 Task: In the 'Other bookmarks' folder, edit the name of the bookmark 'google' to 'www.google.com'.
Action: Mouse moved to (1053, 30)
Screenshot: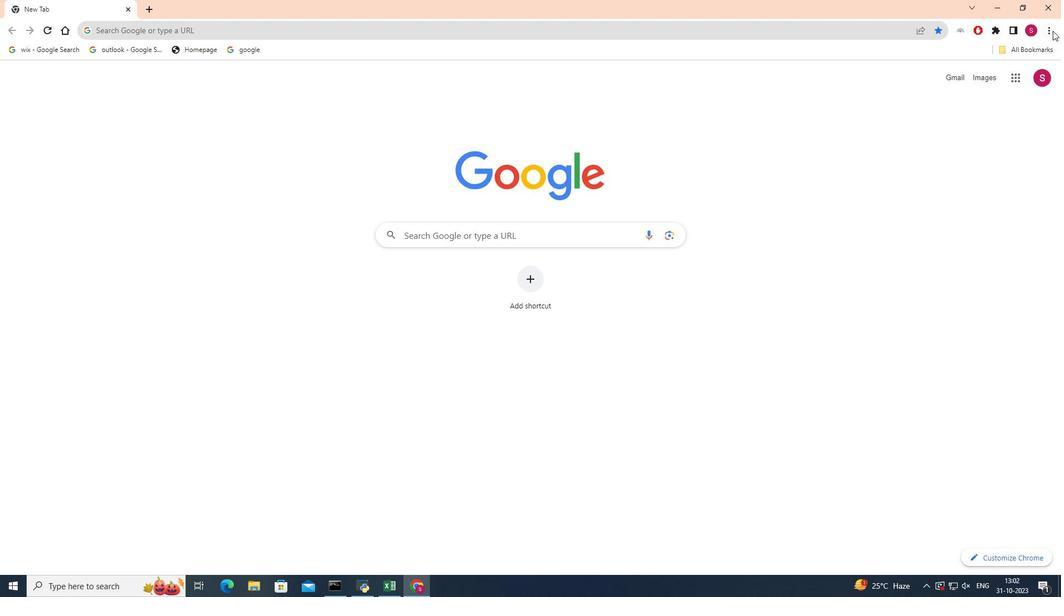 
Action: Mouse pressed left at (1053, 30)
Screenshot: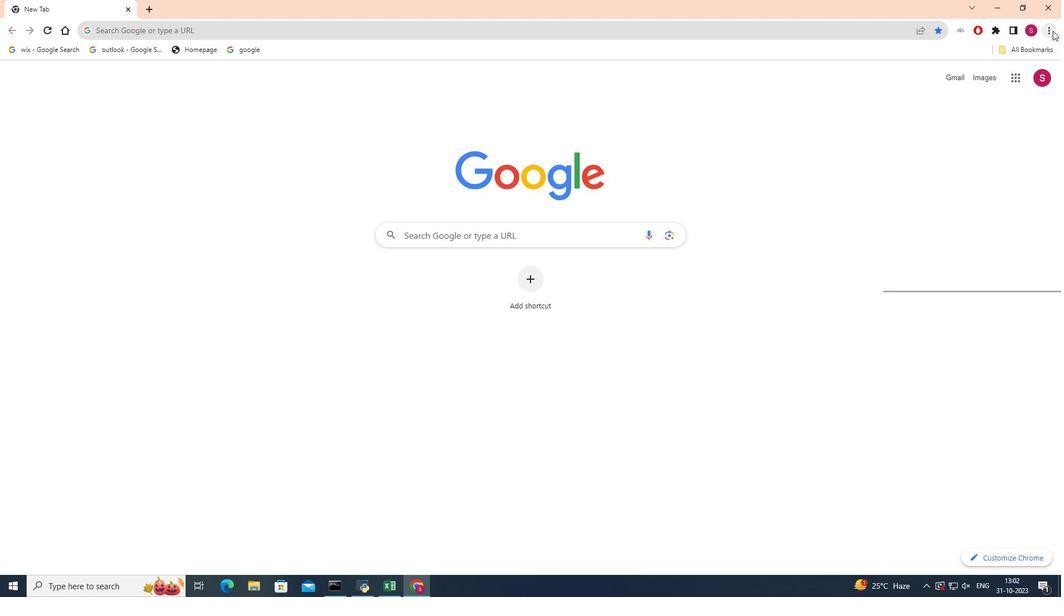 
Action: Mouse moved to (935, 109)
Screenshot: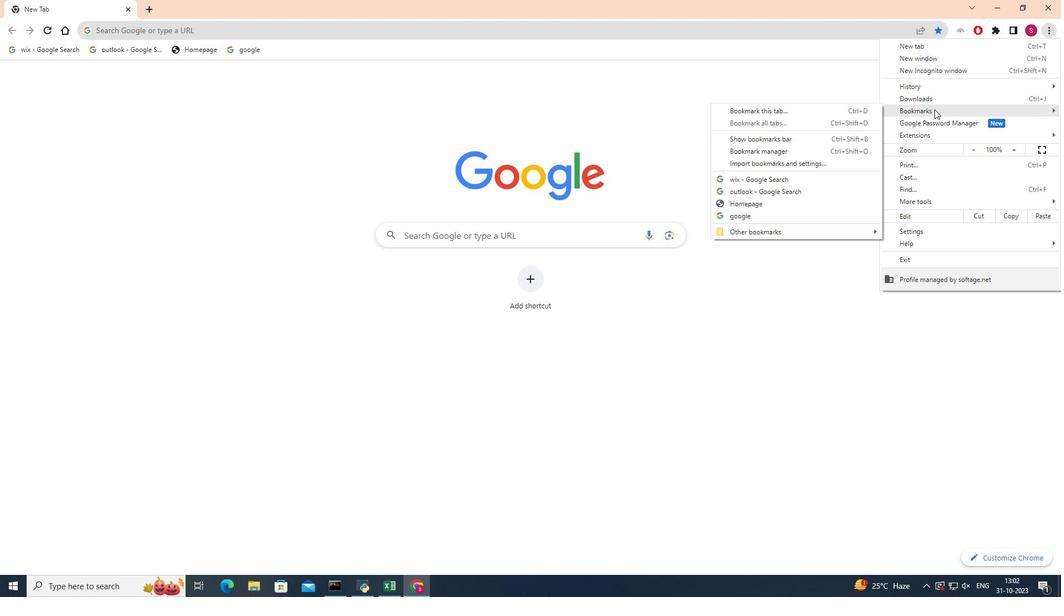 
Action: Mouse pressed left at (935, 109)
Screenshot: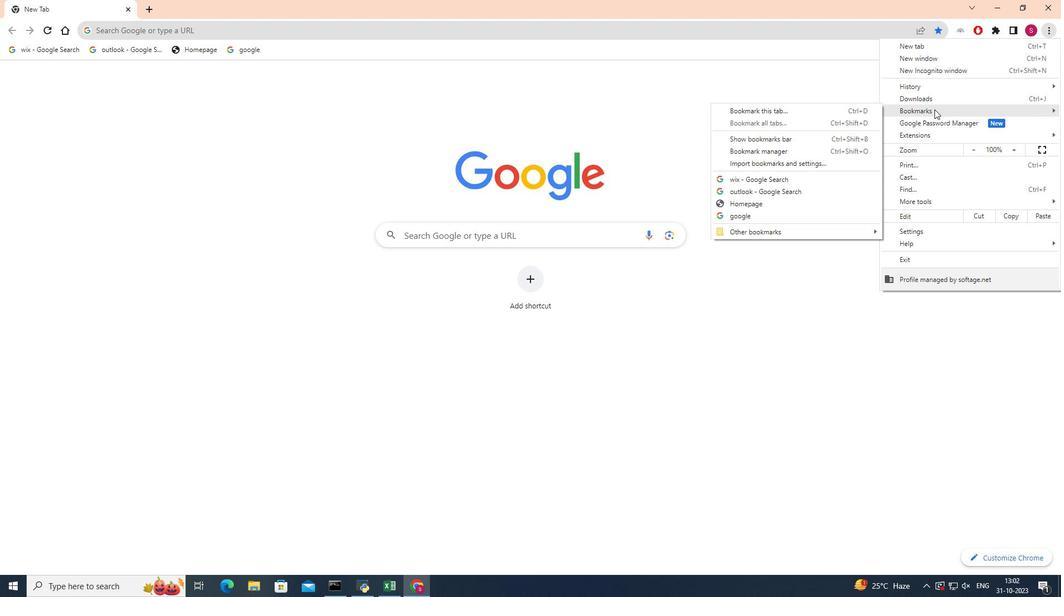 
Action: Mouse moved to (769, 152)
Screenshot: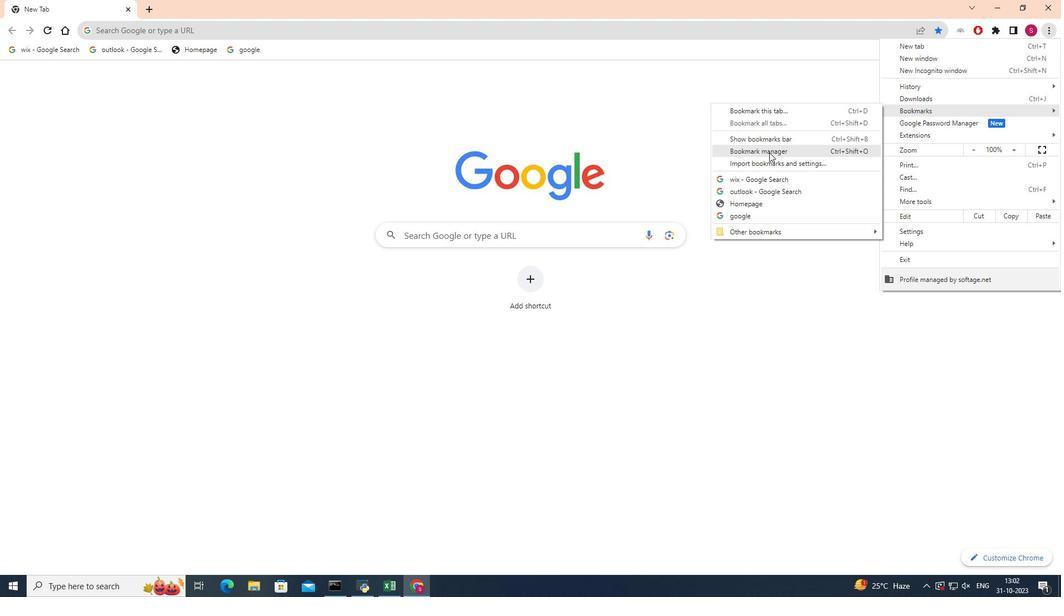 
Action: Mouse pressed left at (769, 152)
Screenshot: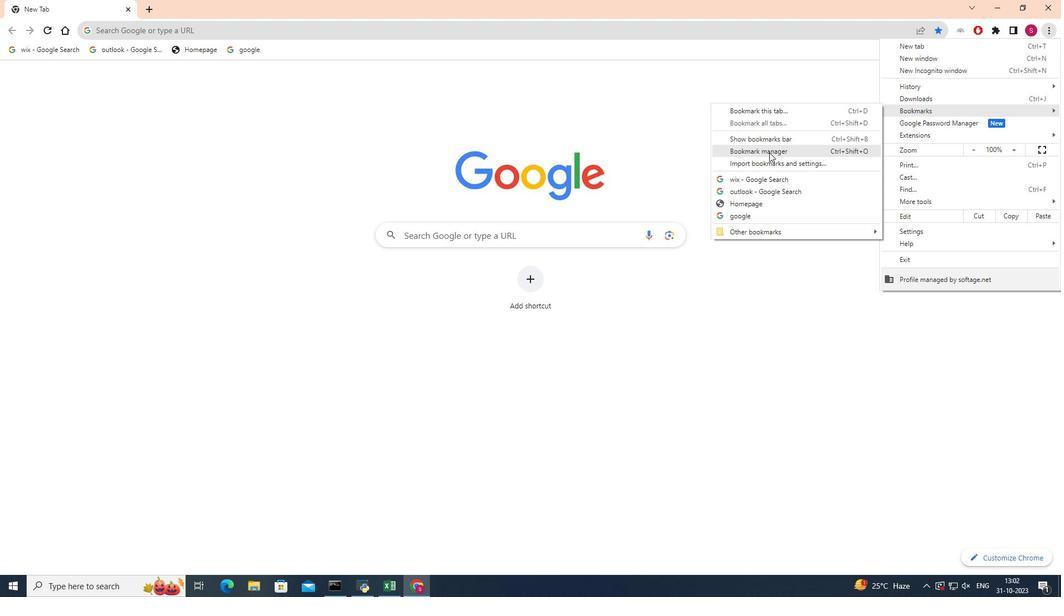 
Action: Mouse moved to (66, 112)
Screenshot: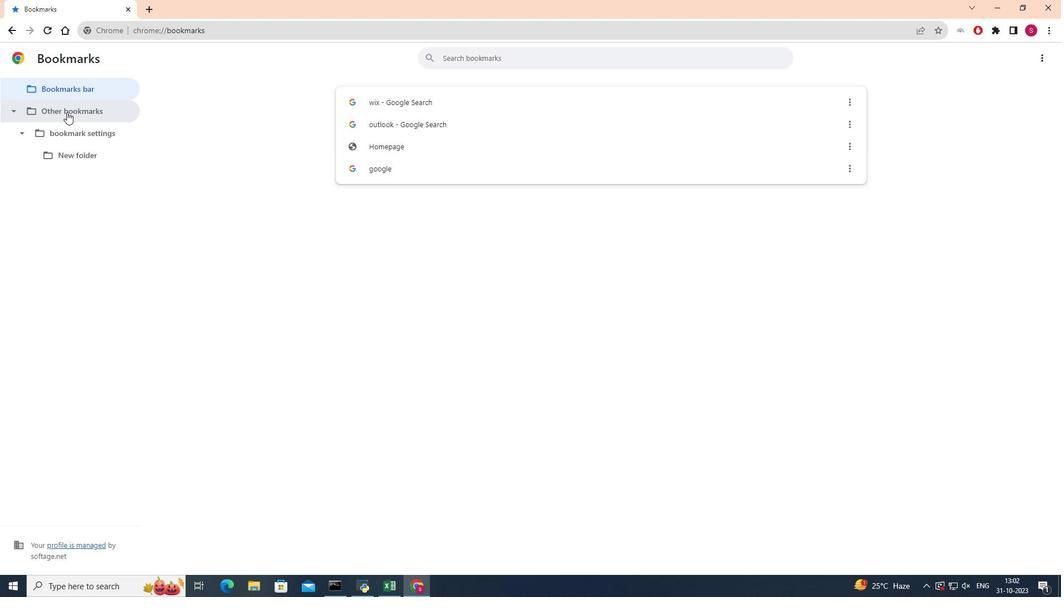 
Action: Mouse pressed left at (66, 112)
Screenshot: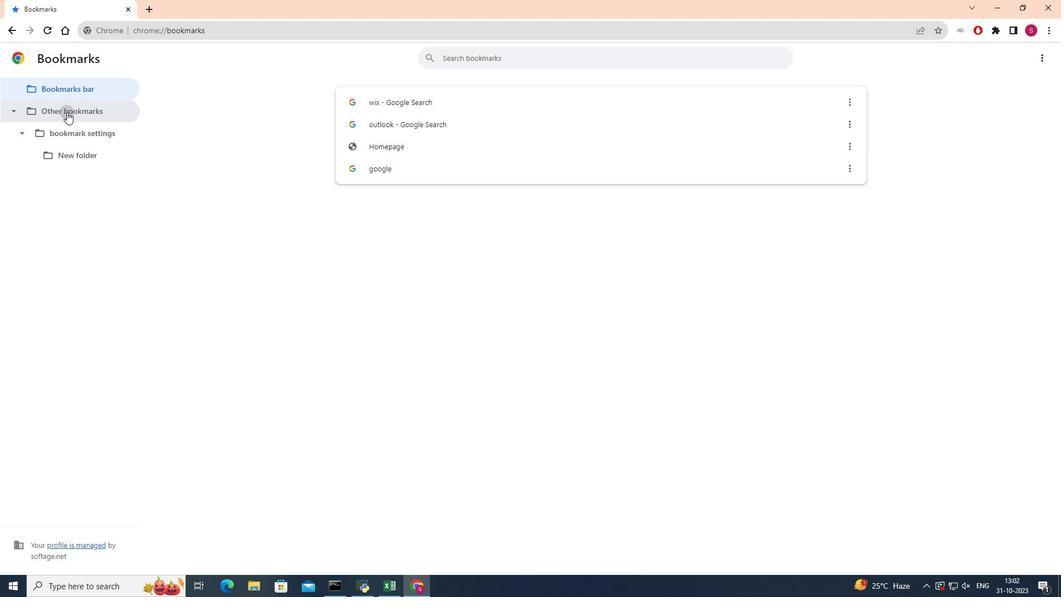 
Action: Mouse moved to (65, 88)
Screenshot: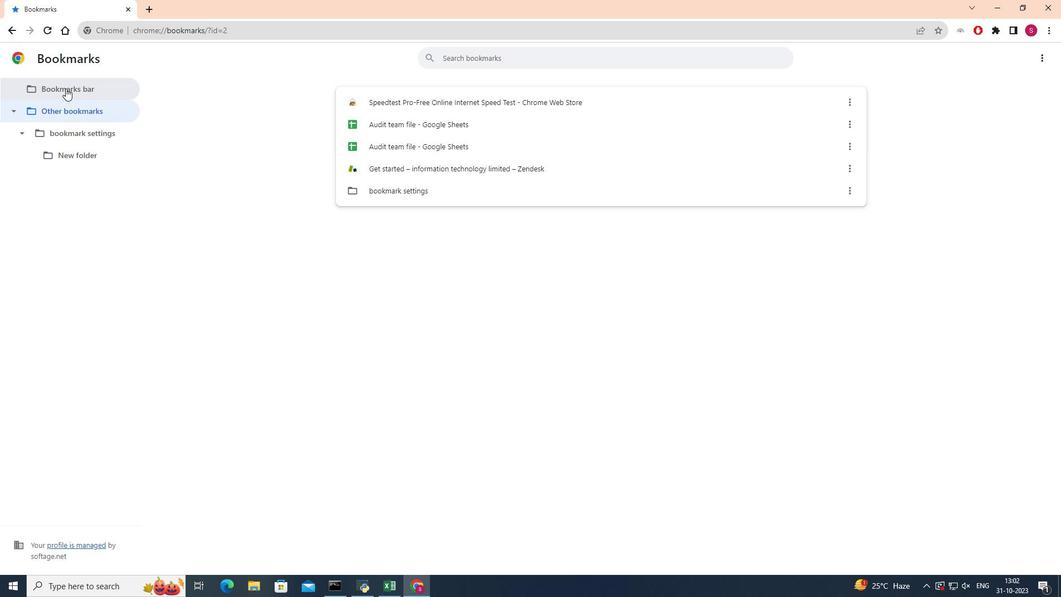 
Action: Mouse pressed left at (65, 88)
Screenshot: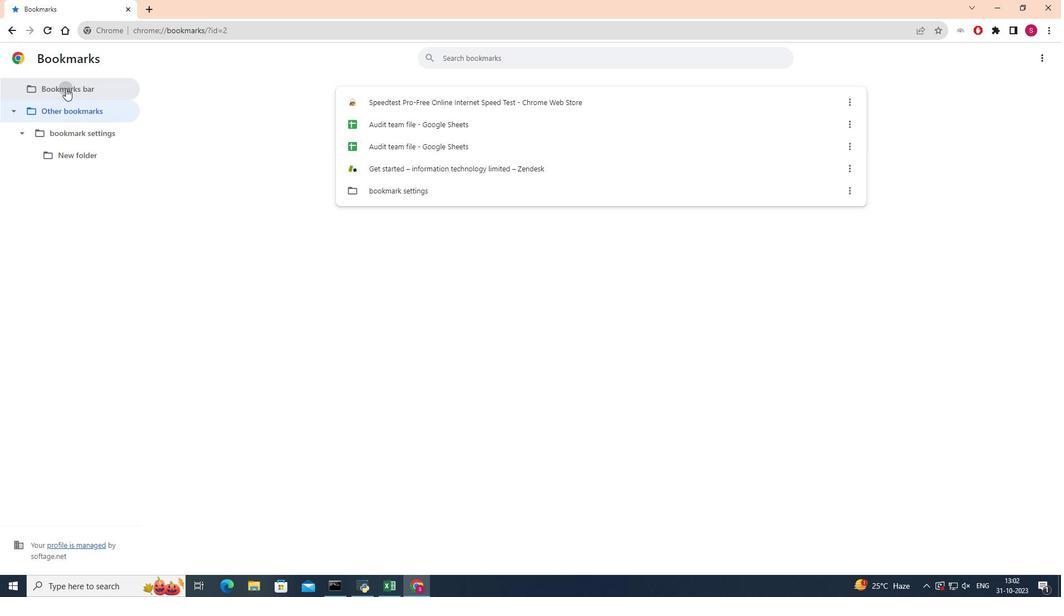 
Action: Mouse moved to (853, 171)
Screenshot: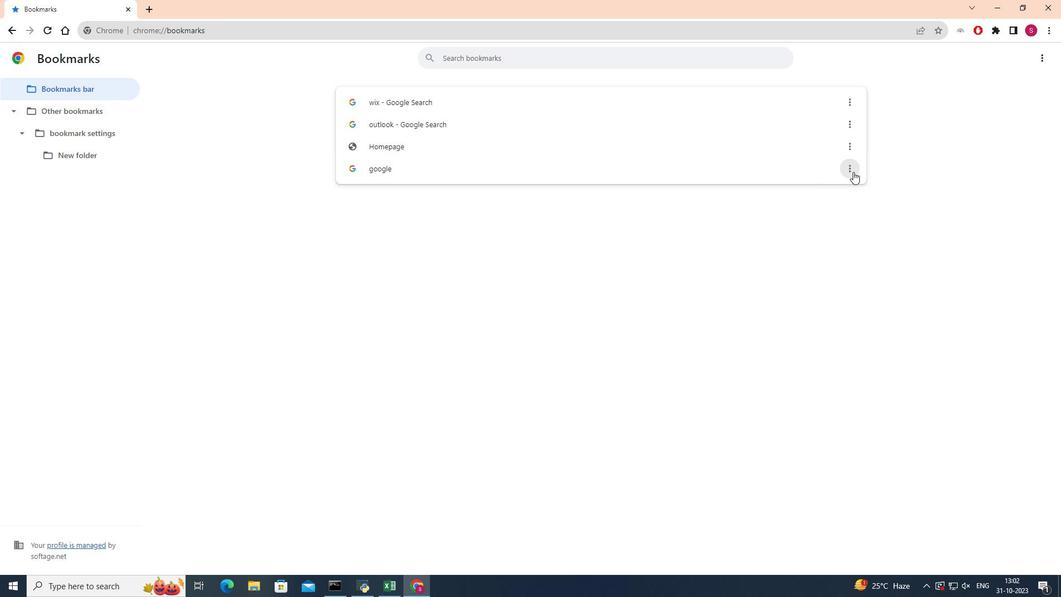 
Action: Mouse pressed left at (853, 171)
Screenshot: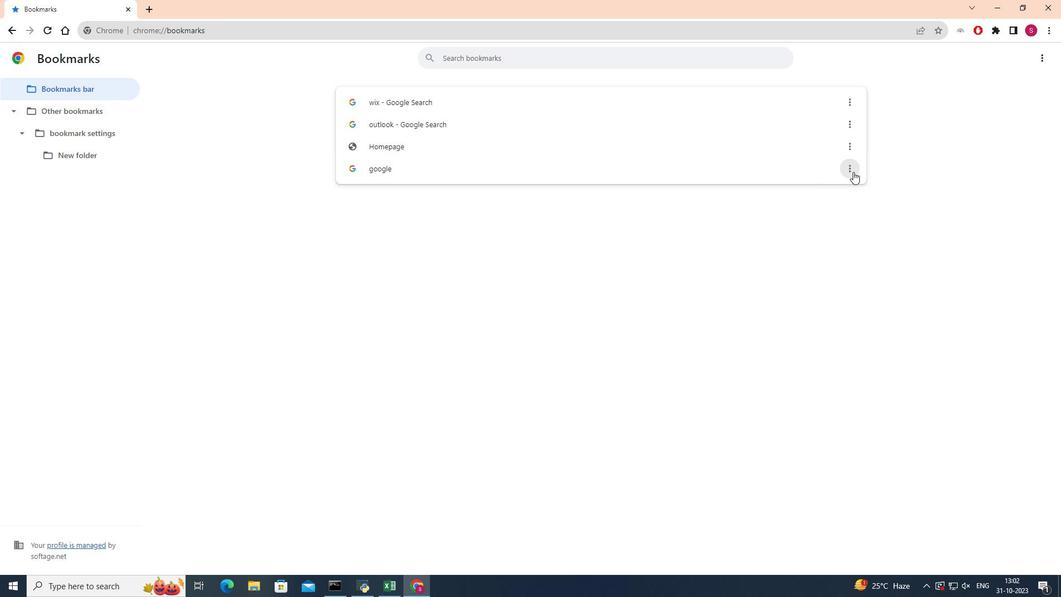 
Action: Mouse moved to (808, 170)
Screenshot: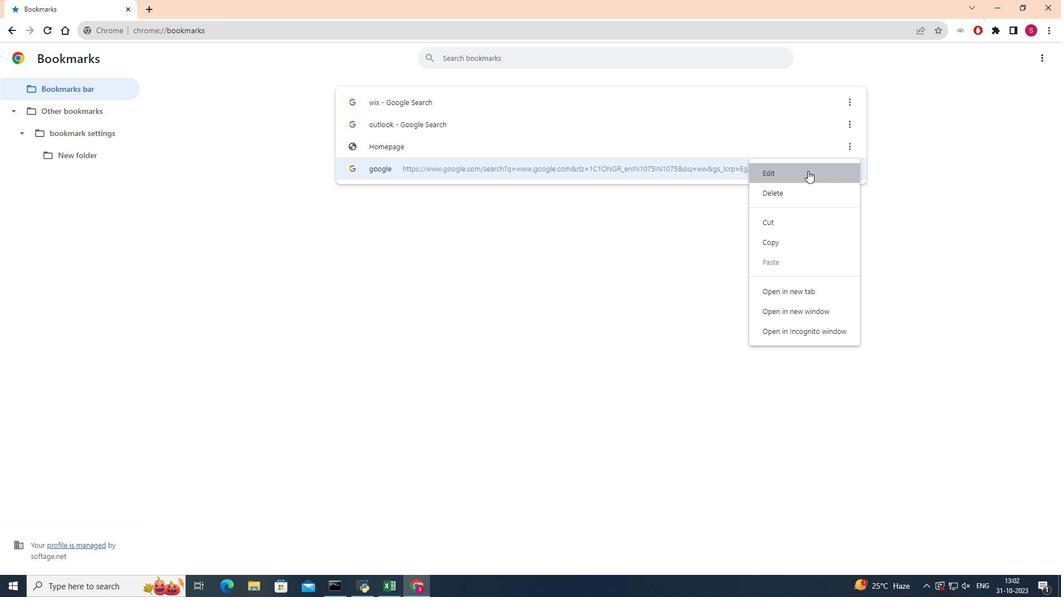 
Action: Mouse pressed left at (808, 170)
Screenshot: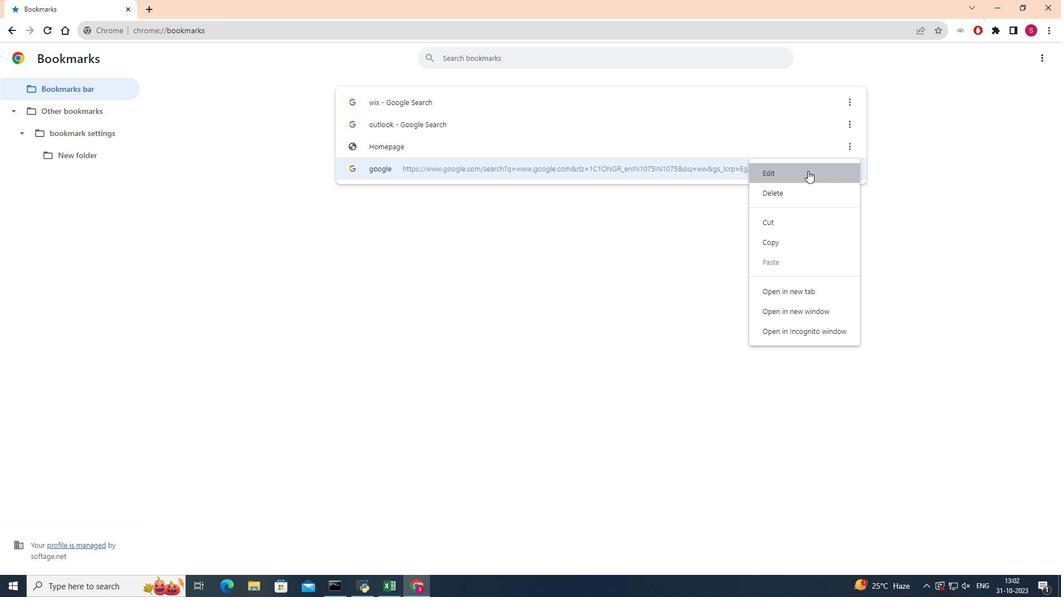 
Action: Mouse moved to (503, 278)
Screenshot: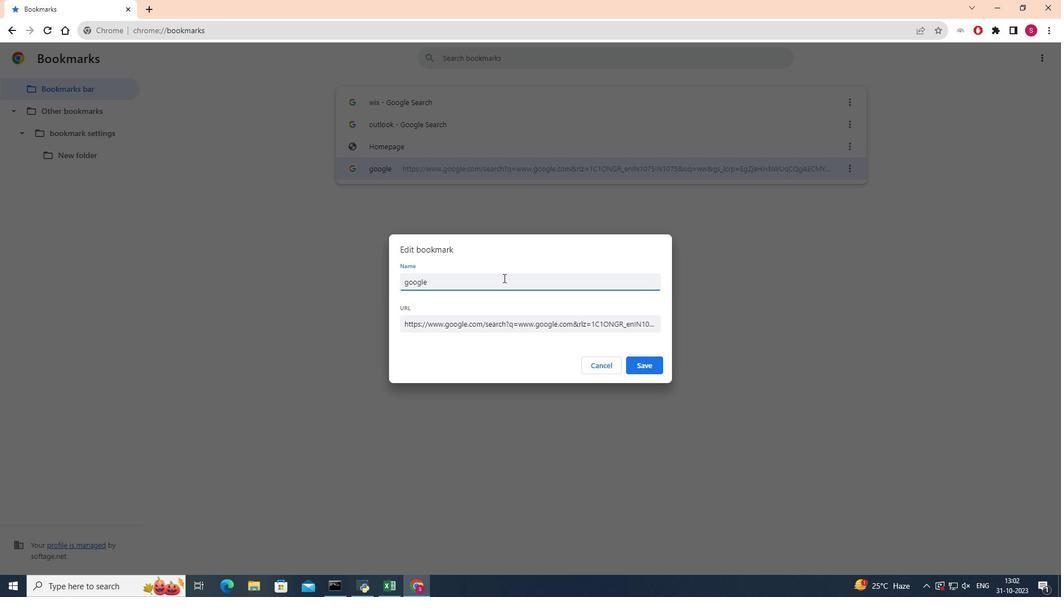 
Action: Mouse pressed left at (503, 278)
Screenshot: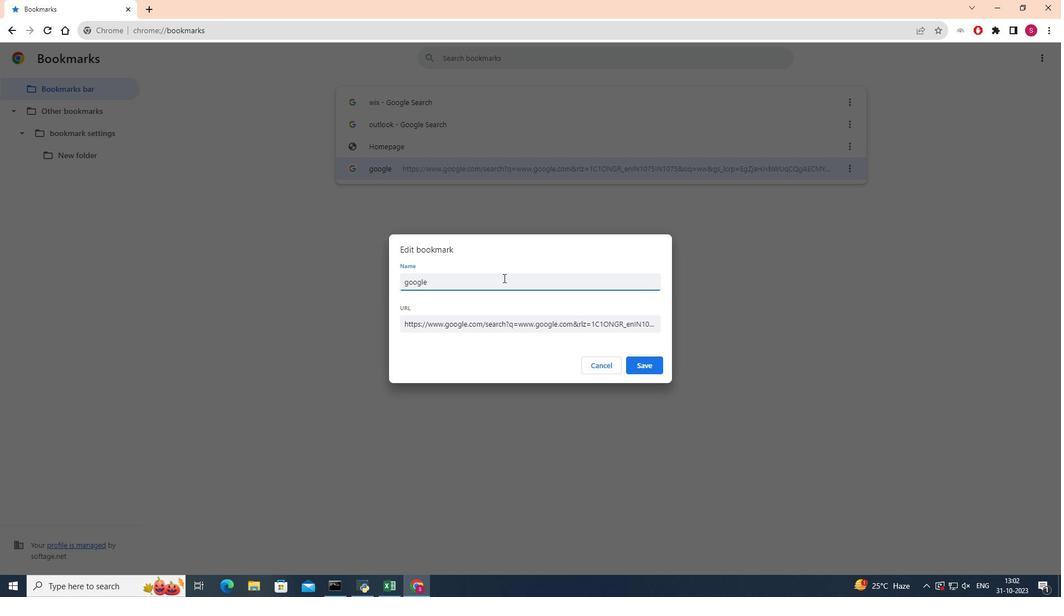 
Action: Mouse moved to (433, 280)
Screenshot: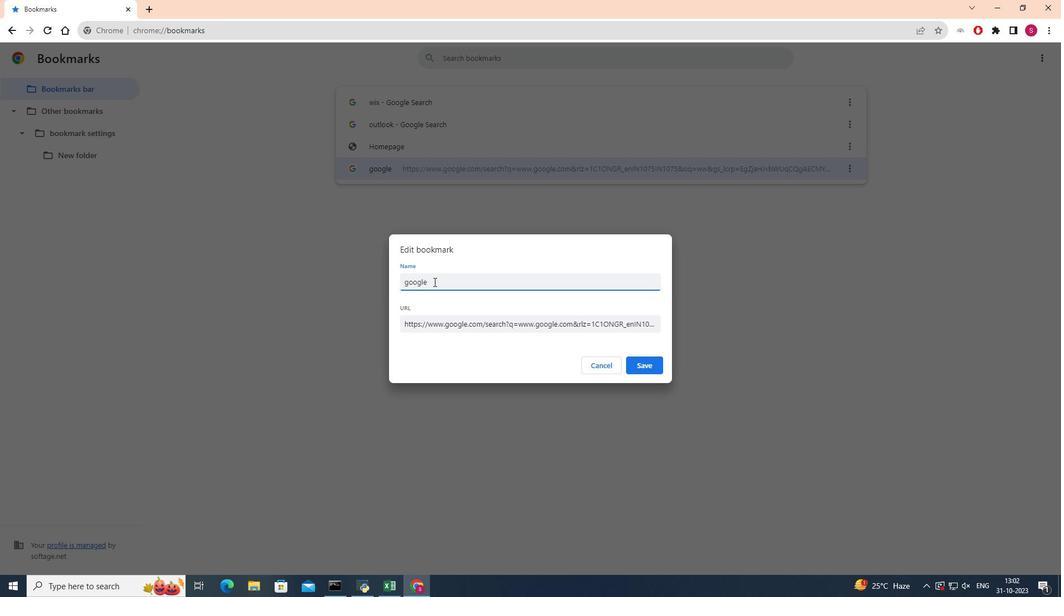 
Action: Mouse pressed left at (433, 280)
Screenshot: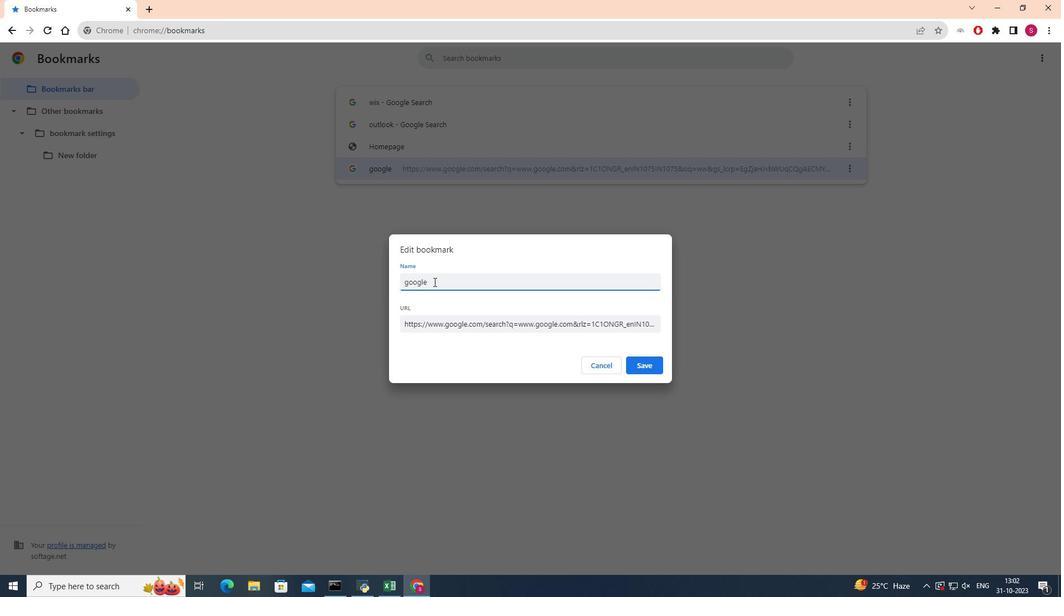 
Action: Mouse moved to (437, 292)
Screenshot: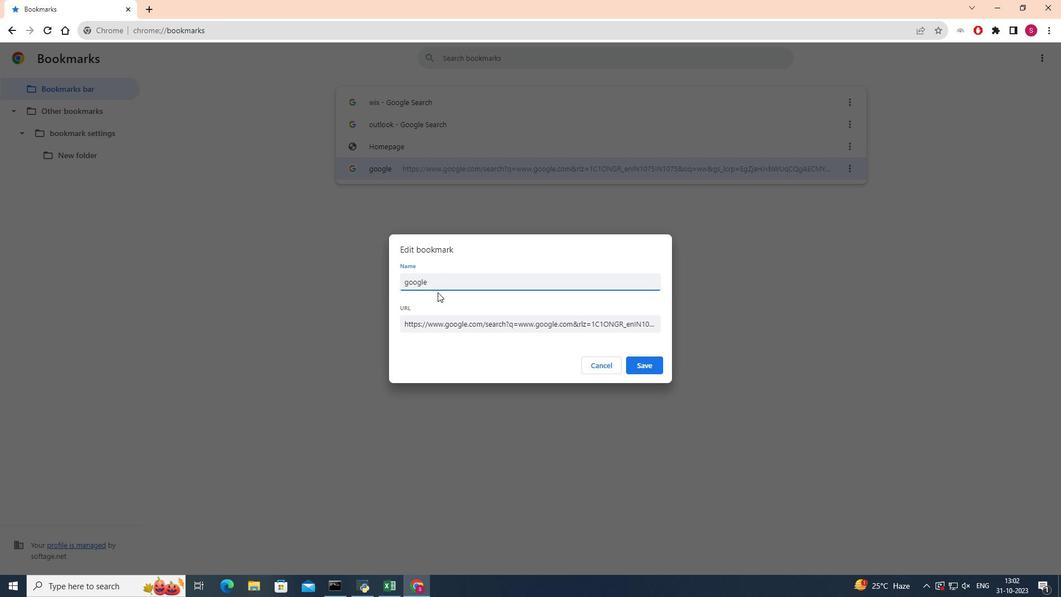 
Action: Key pressed <Key.backspace><Key.backspace><Key.backspace><Key.backspace><Key.backspace><Key.backspace><Key.backspace>www.google.com
Screenshot: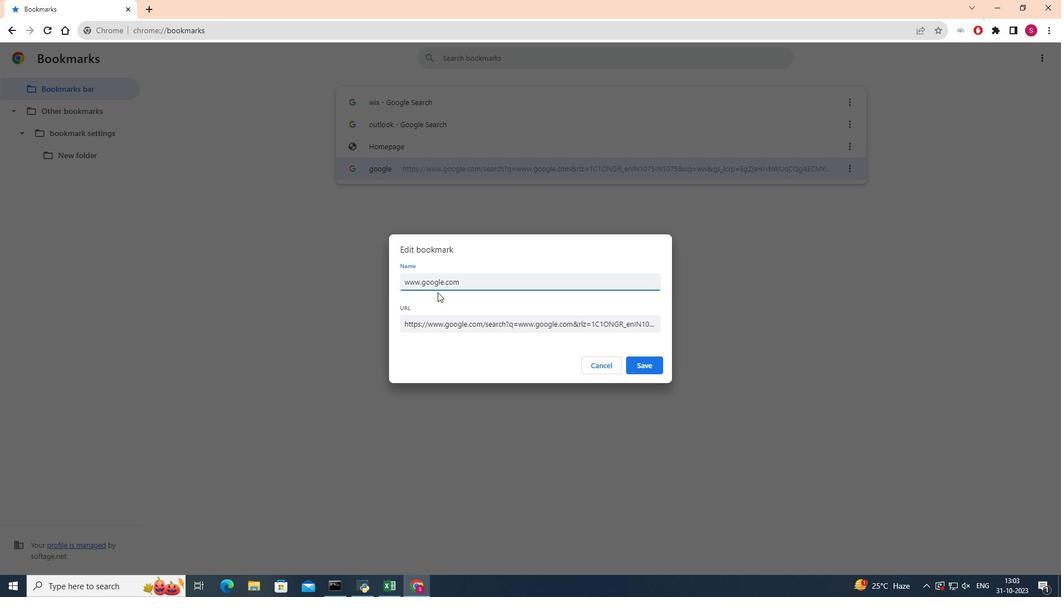 
Action: Mouse moved to (650, 369)
Screenshot: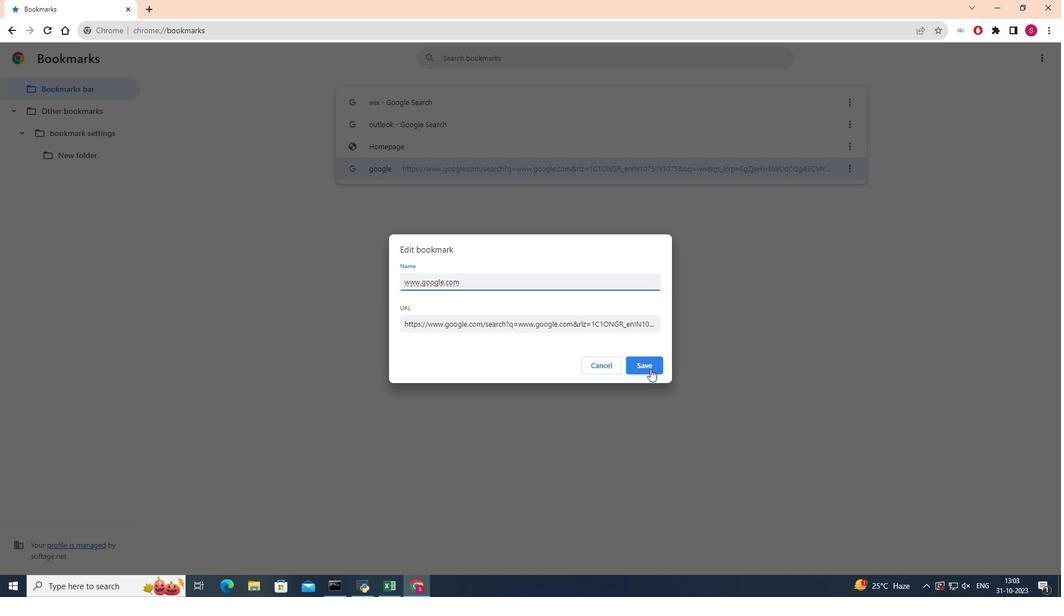 
Action: Mouse pressed left at (650, 369)
Screenshot: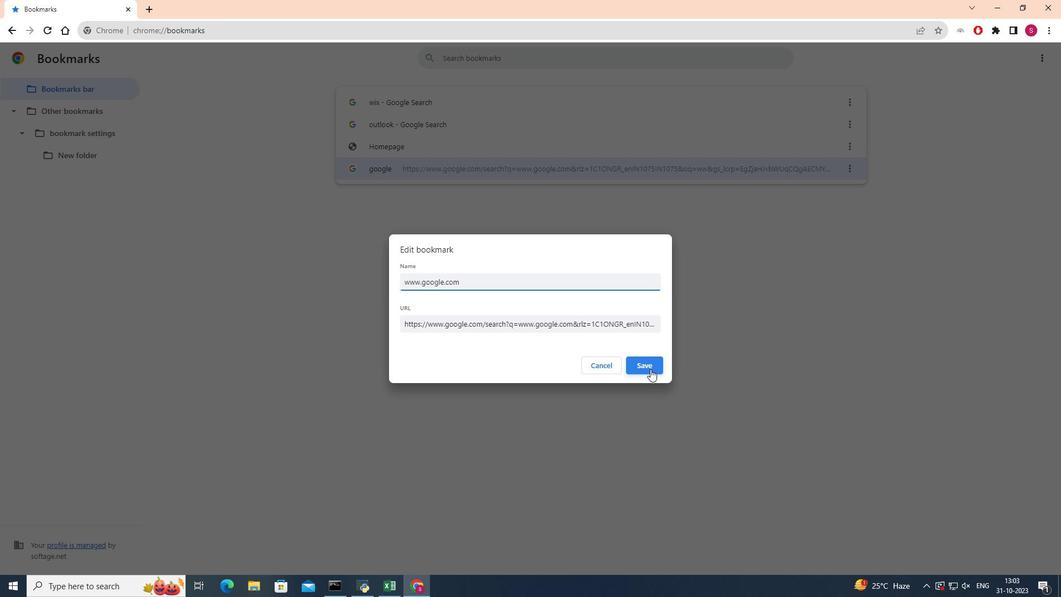 
Action: Mouse moved to (661, 357)
Screenshot: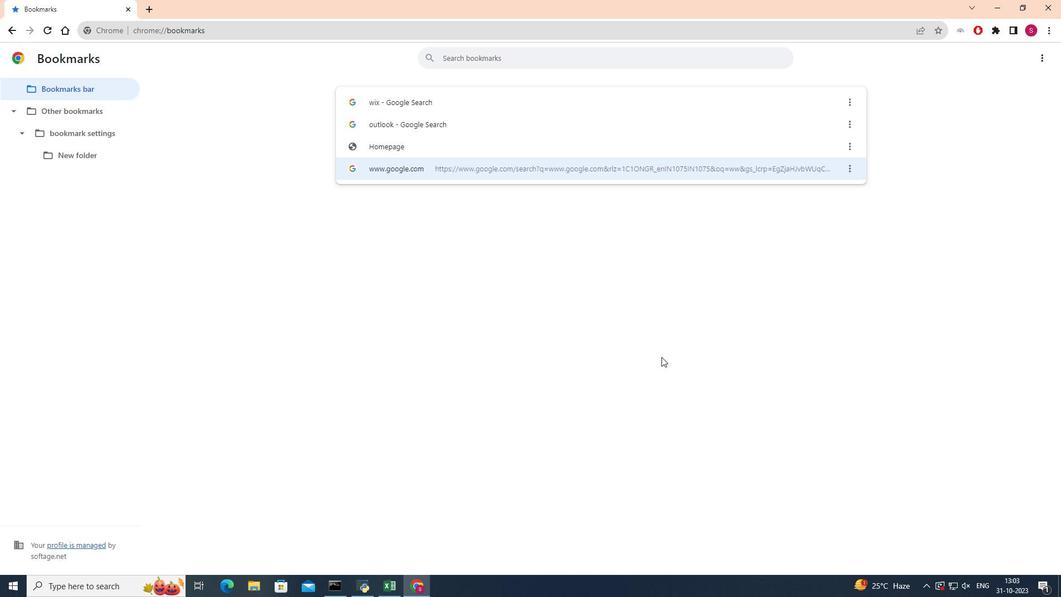 
